 Task: Look for products from Stonyfield only.
Action: Mouse moved to (25, 132)
Screenshot: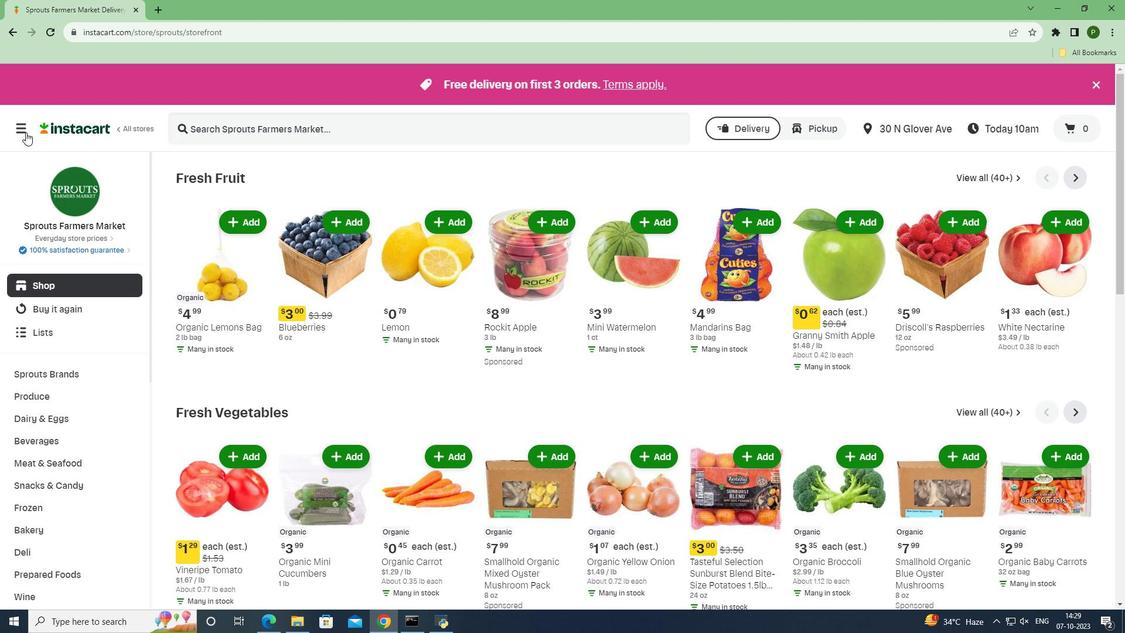 
Action: Mouse pressed left at (25, 132)
Screenshot: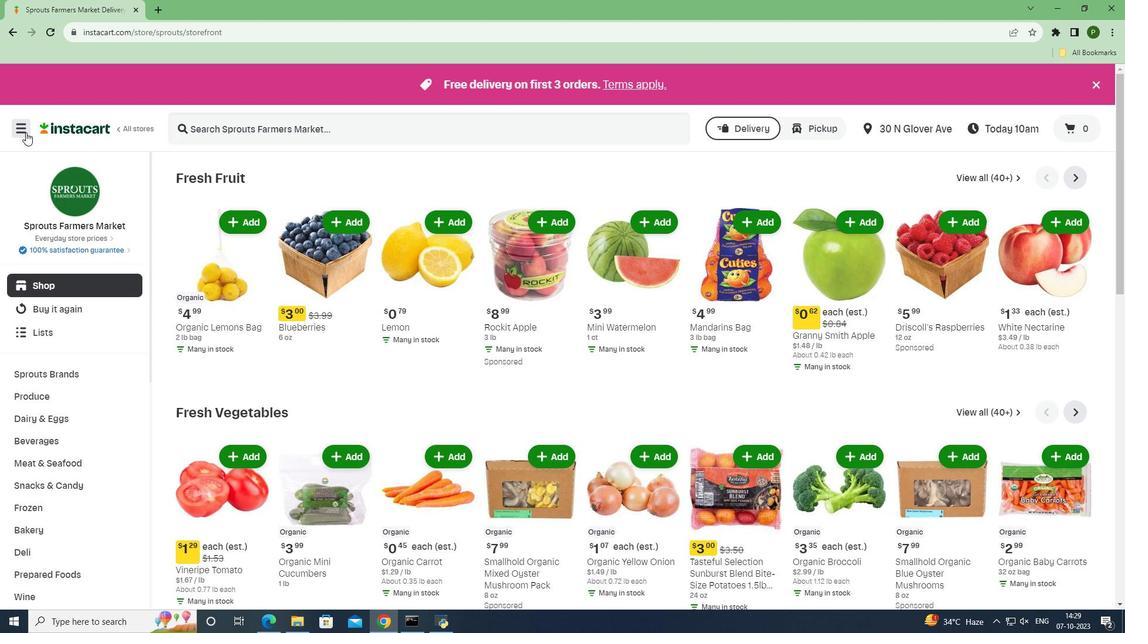 
Action: Mouse moved to (67, 310)
Screenshot: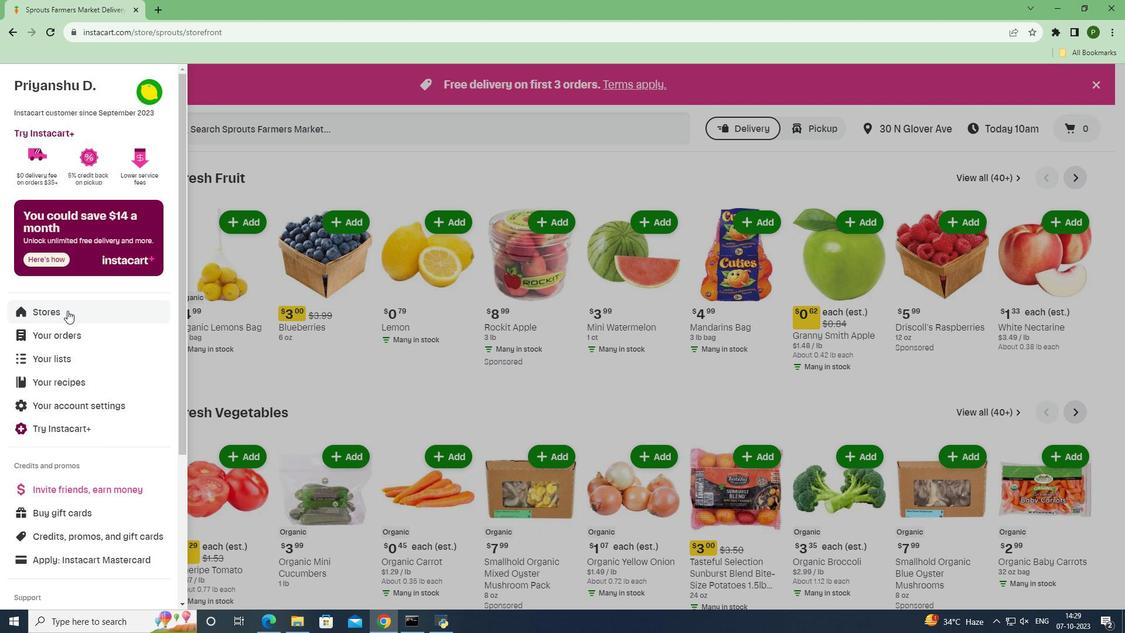 
Action: Mouse pressed left at (67, 310)
Screenshot: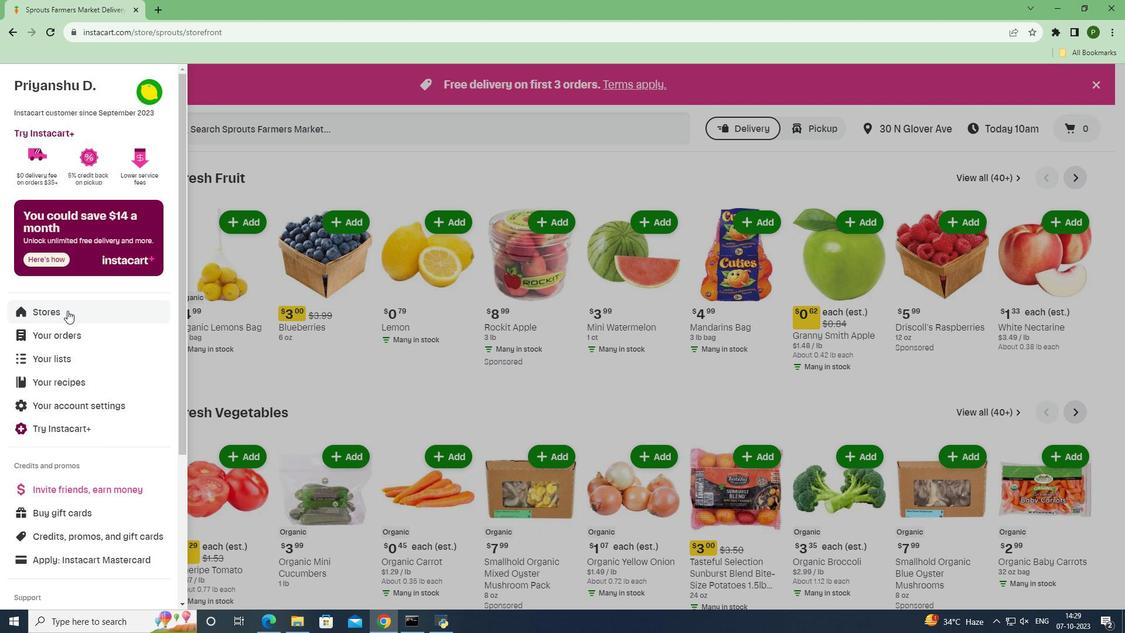 
Action: Mouse moved to (270, 128)
Screenshot: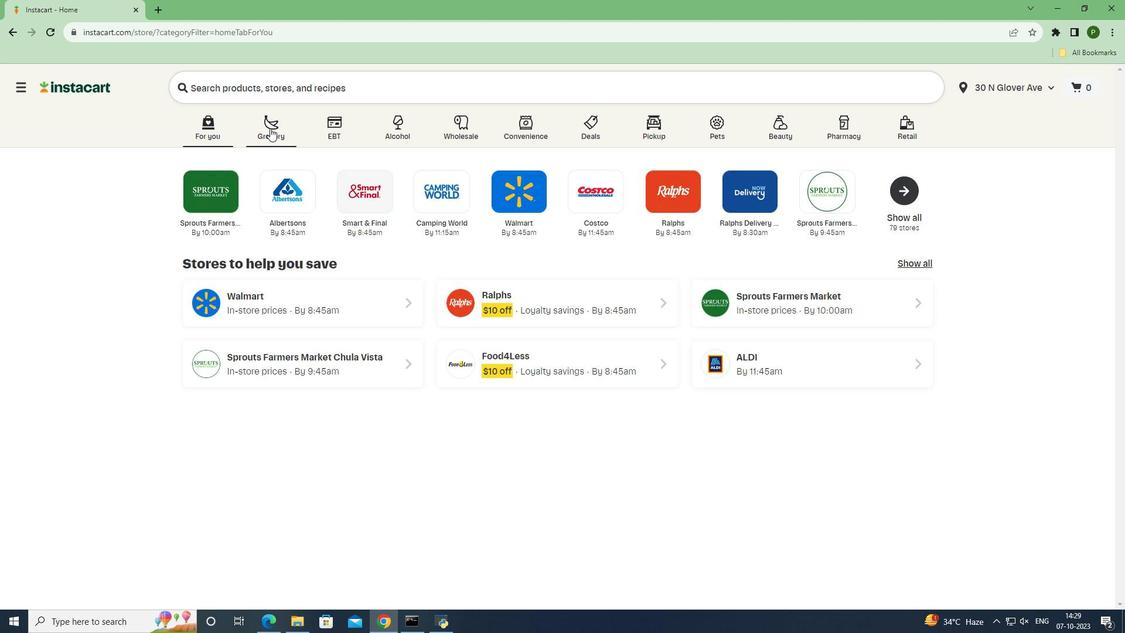 
Action: Mouse pressed left at (270, 128)
Screenshot: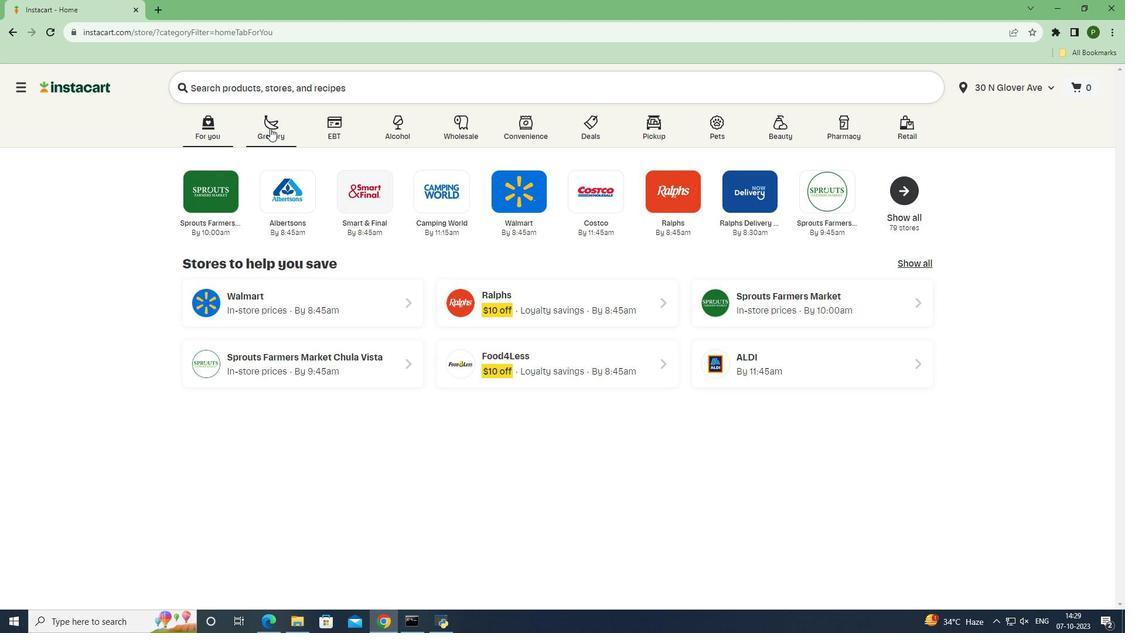 
Action: Mouse moved to (483, 263)
Screenshot: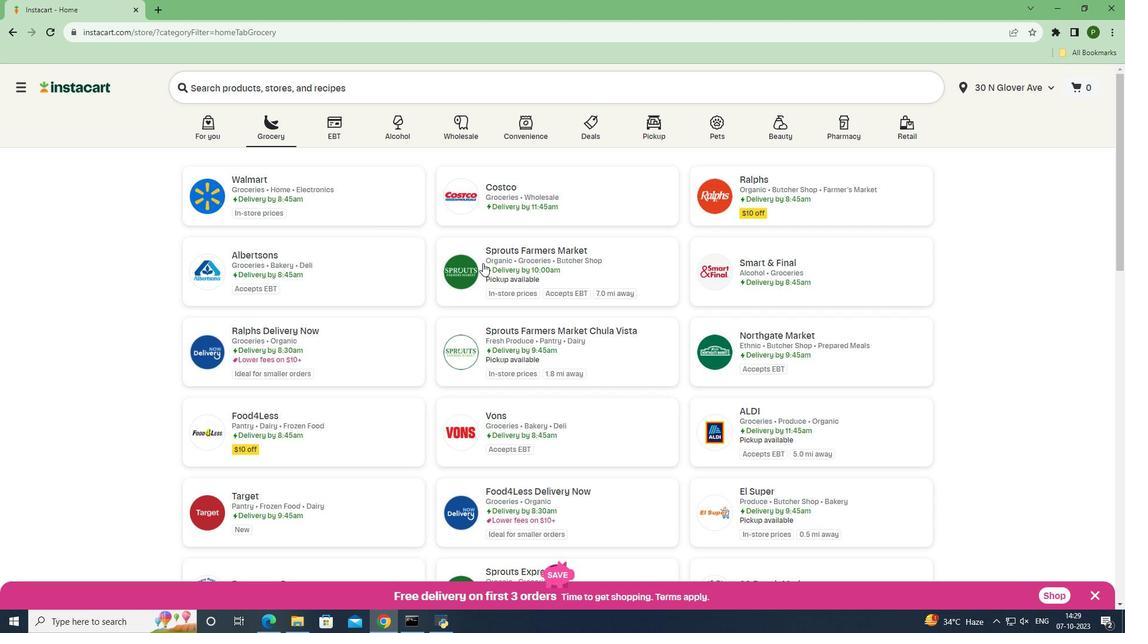
Action: Mouse pressed left at (483, 263)
Screenshot: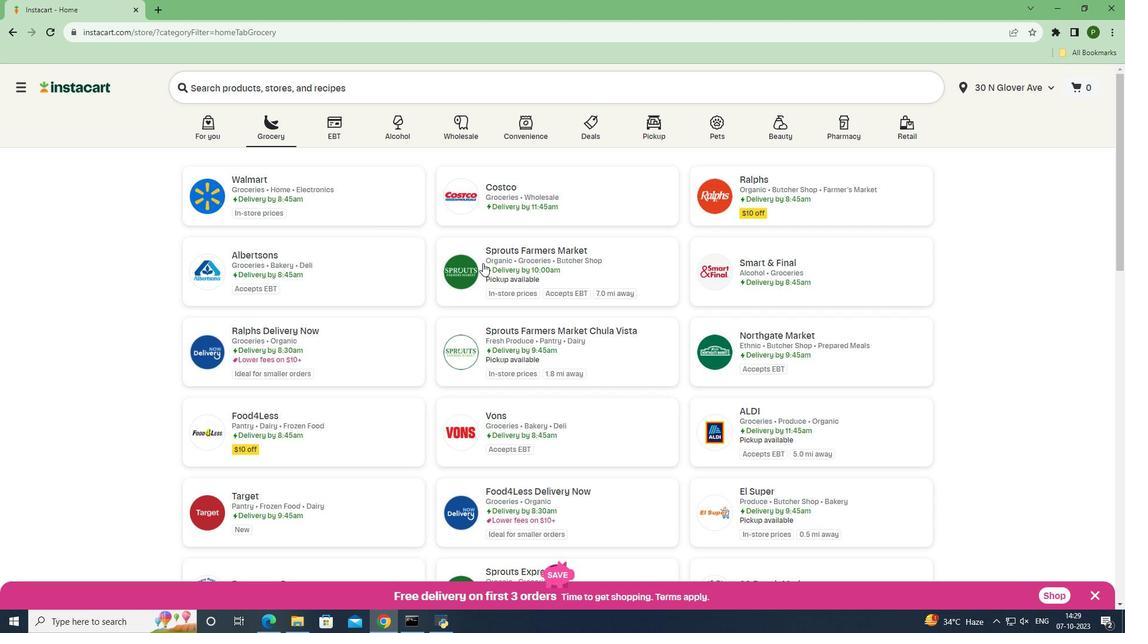 
Action: Mouse moved to (73, 419)
Screenshot: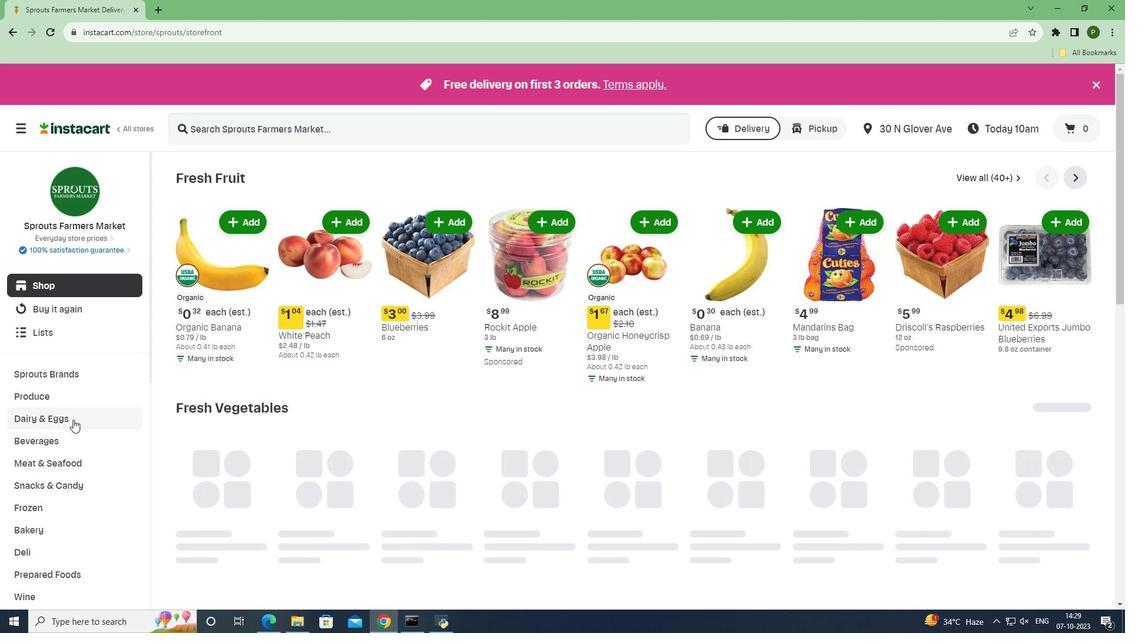 
Action: Mouse pressed left at (73, 419)
Screenshot: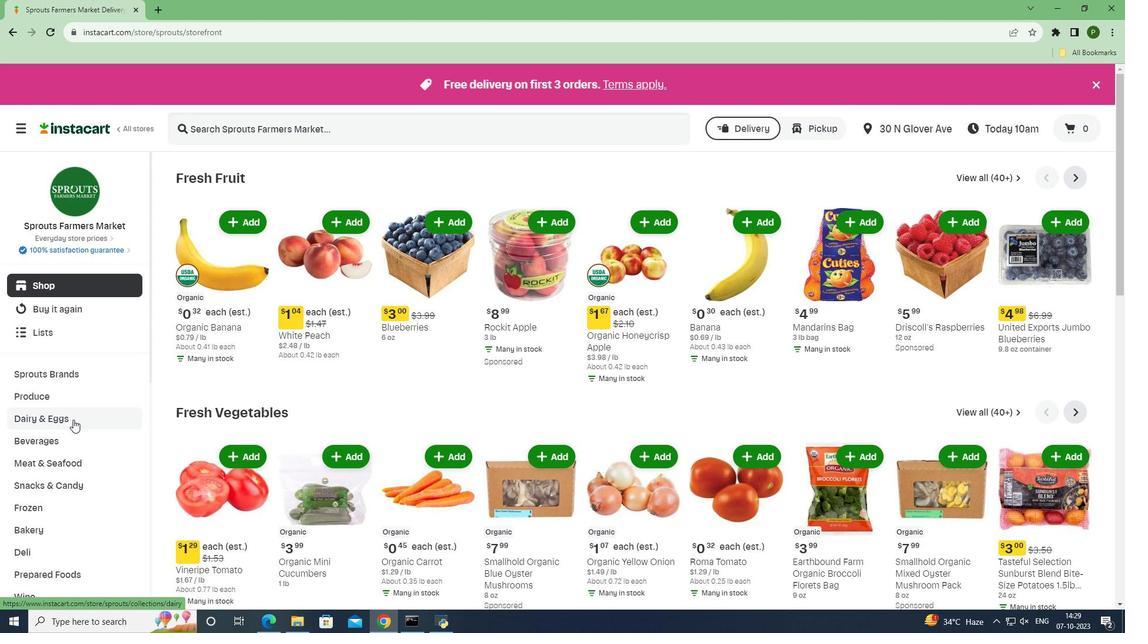 
Action: Mouse moved to (58, 504)
Screenshot: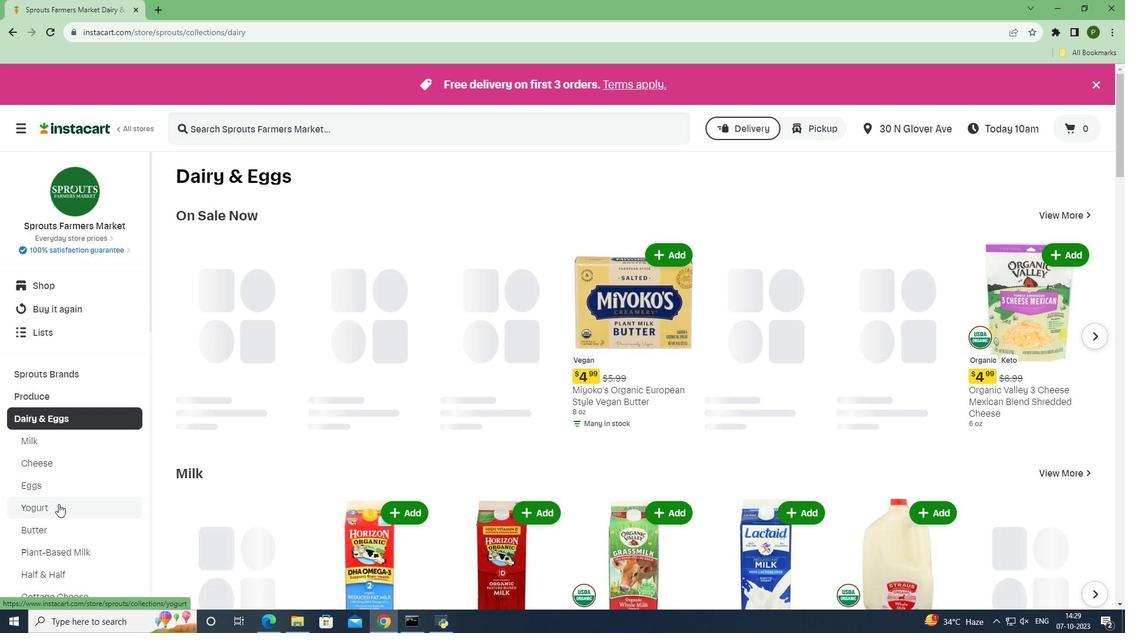 
Action: Mouse pressed left at (58, 504)
Screenshot: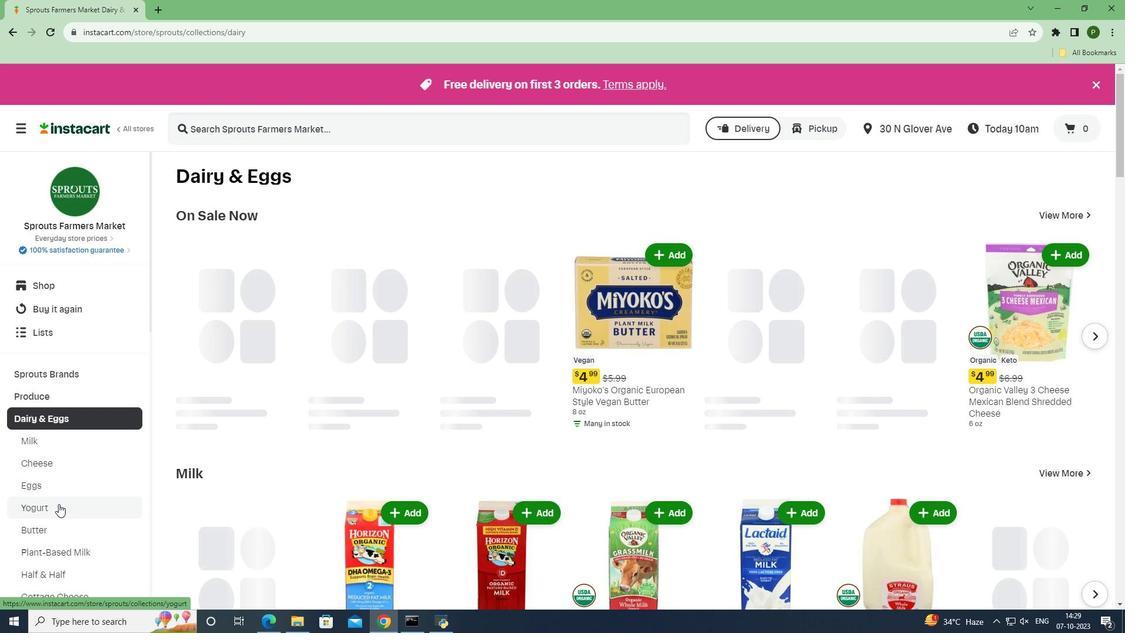 
Action: Mouse moved to (371, 267)
Screenshot: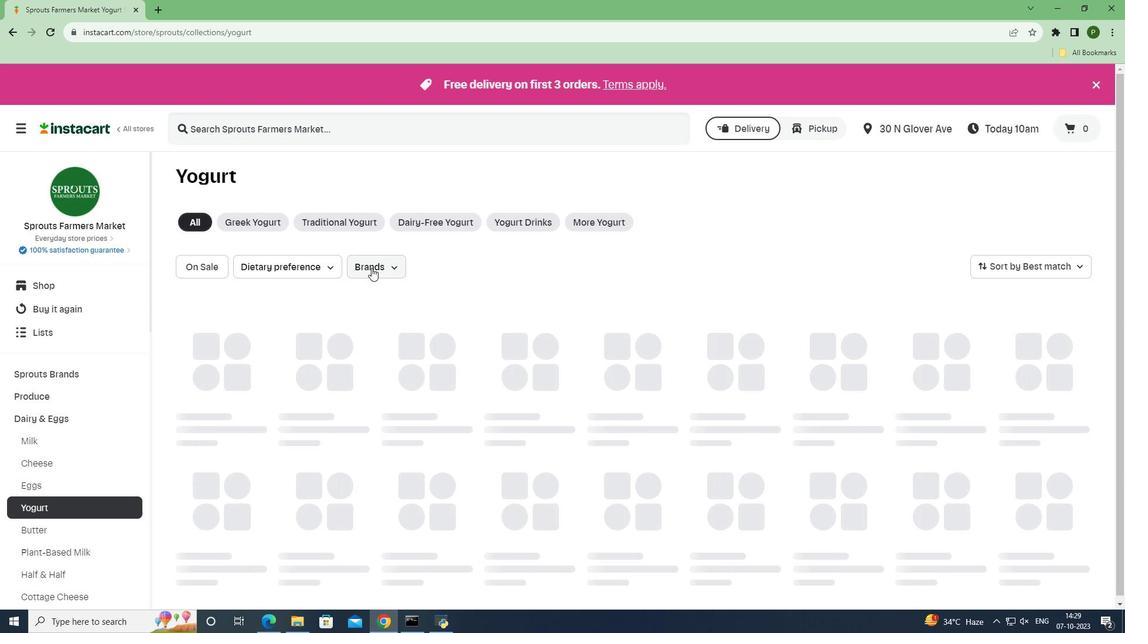 
Action: Mouse pressed left at (371, 267)
Screenshot: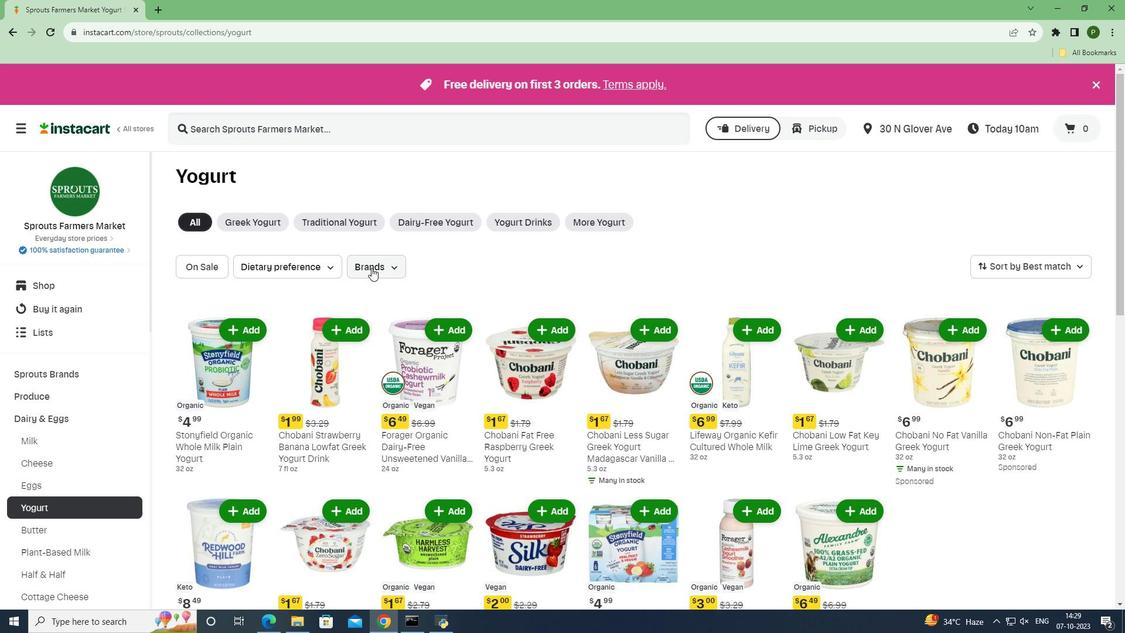 
Action: Mouse moved to (394, 443)
Screenshot: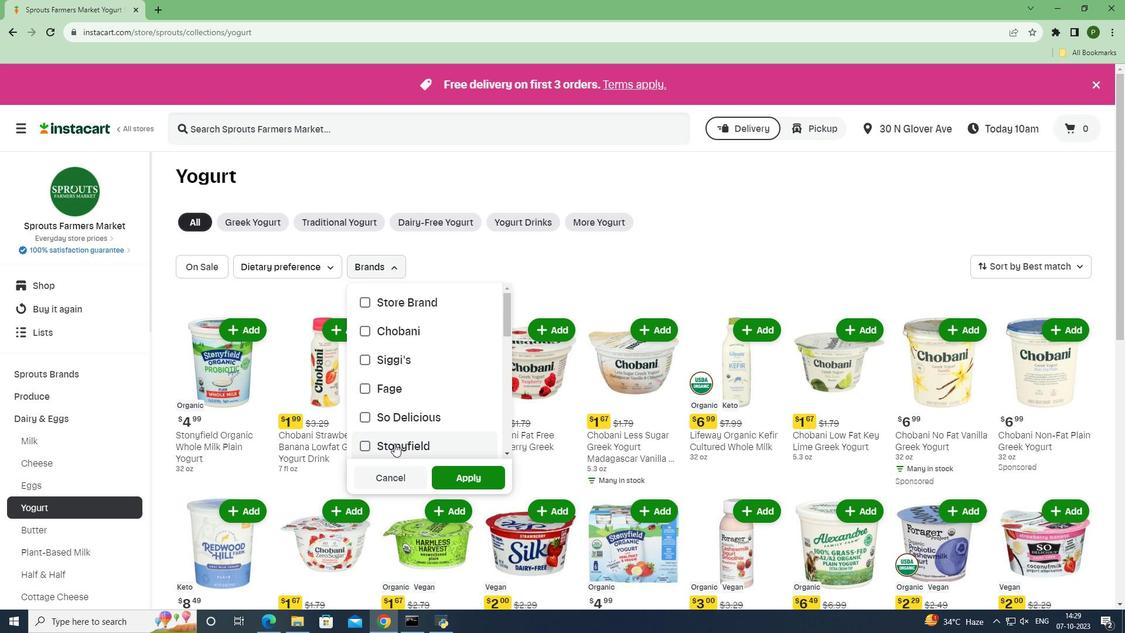 
Action: Mouse pressed left at (394, 443)
Screenshot: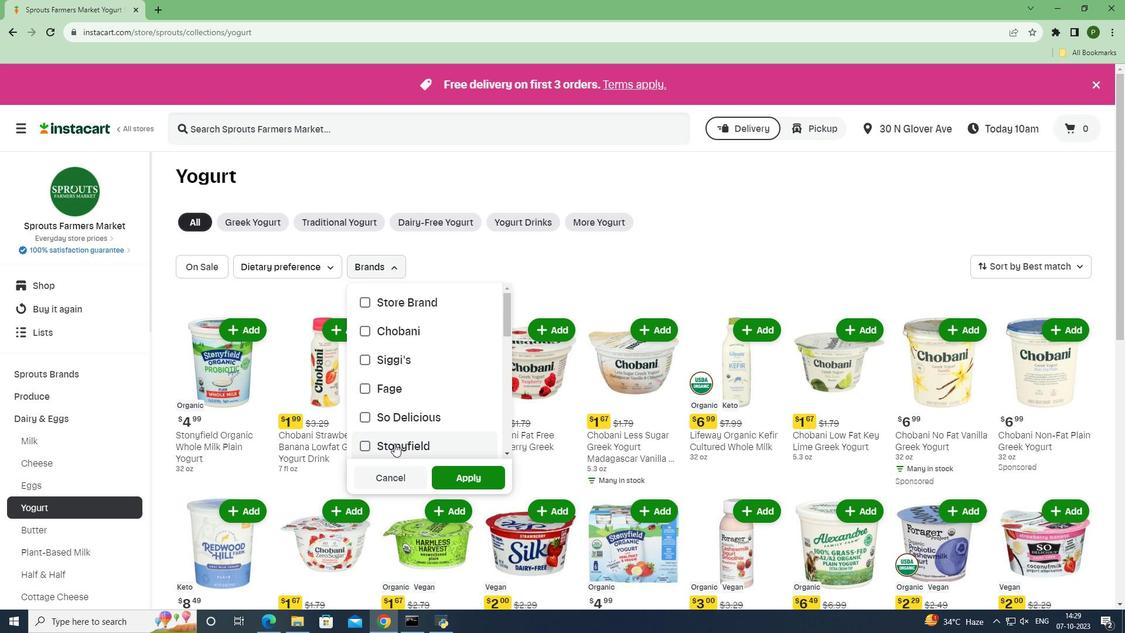 
Action: Mouse moved to (458, 470)
Screenshot: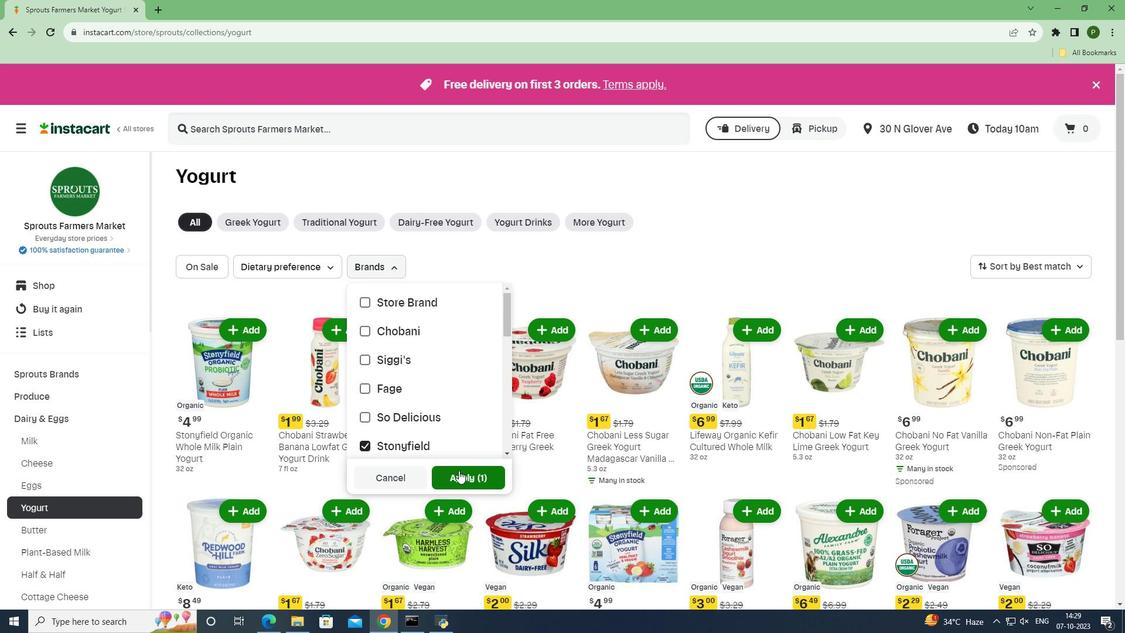 
Action: Mouse pressed left at (458, 470)
Screenshot: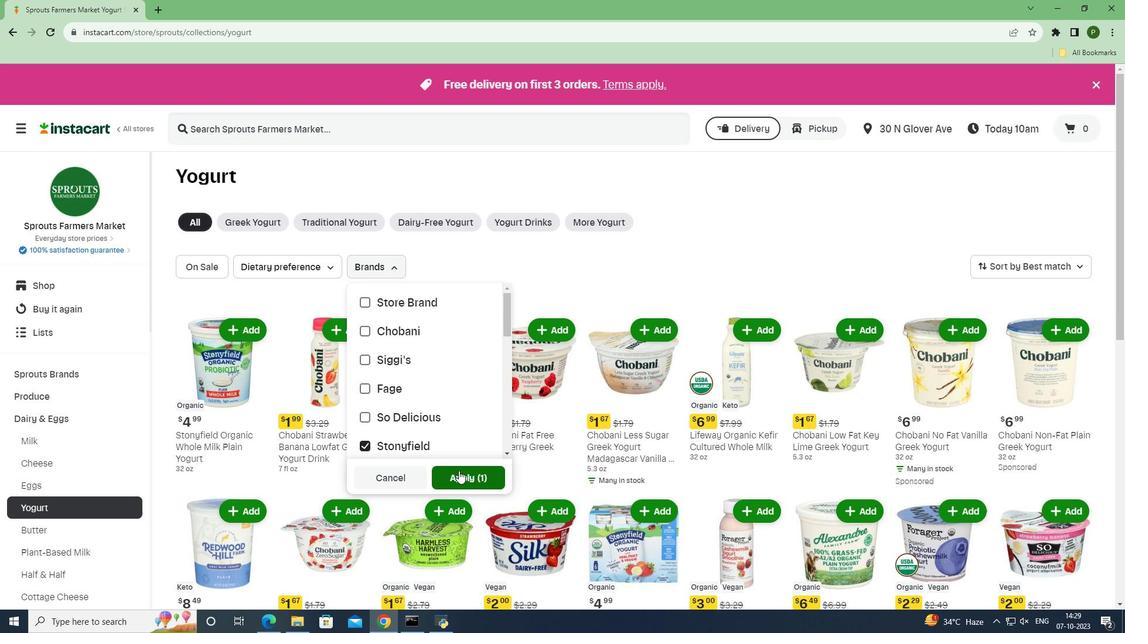 
Action: Mouse moved to (547, 359)
Screenshot: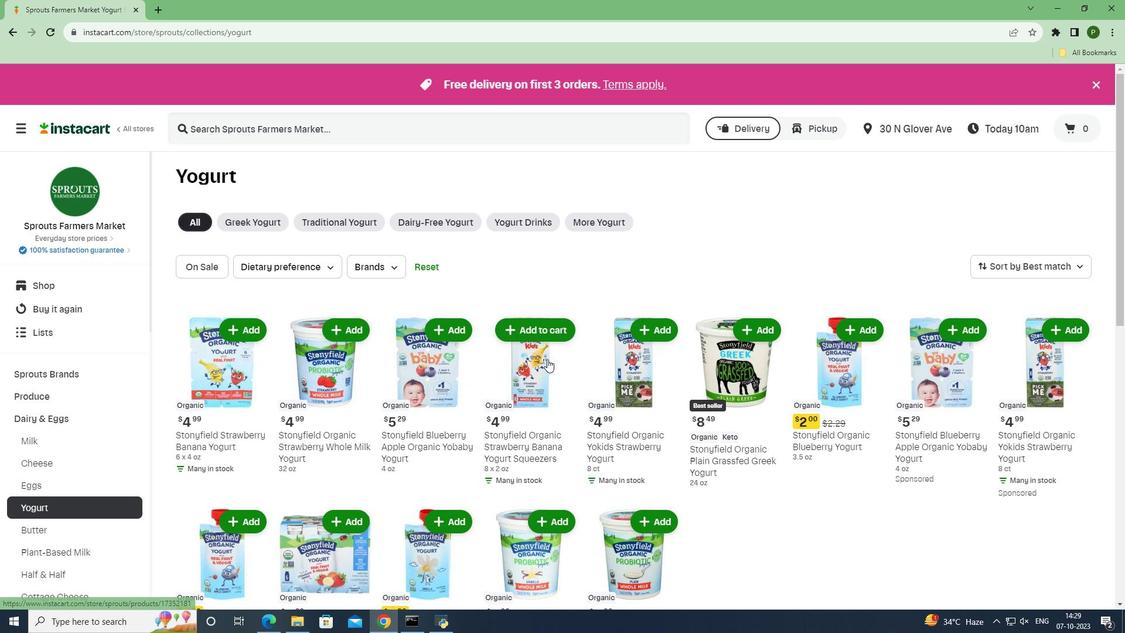 
